 Task: Create a section Capacity Optimization Sprint and in the section, add a milestone Enterprise Resource Planning (ERP) Implementation in the project AgileFrame
Action: Mouse moved to (431, 319)
Screenshot: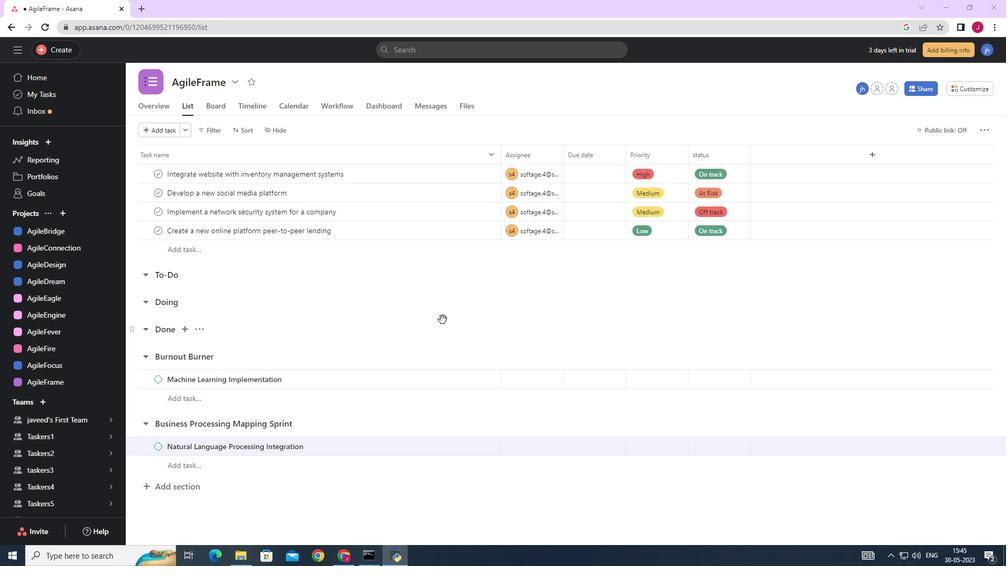 
Action: Mouse scrolled (431, 318) with delta (0, 0)
Screenshot: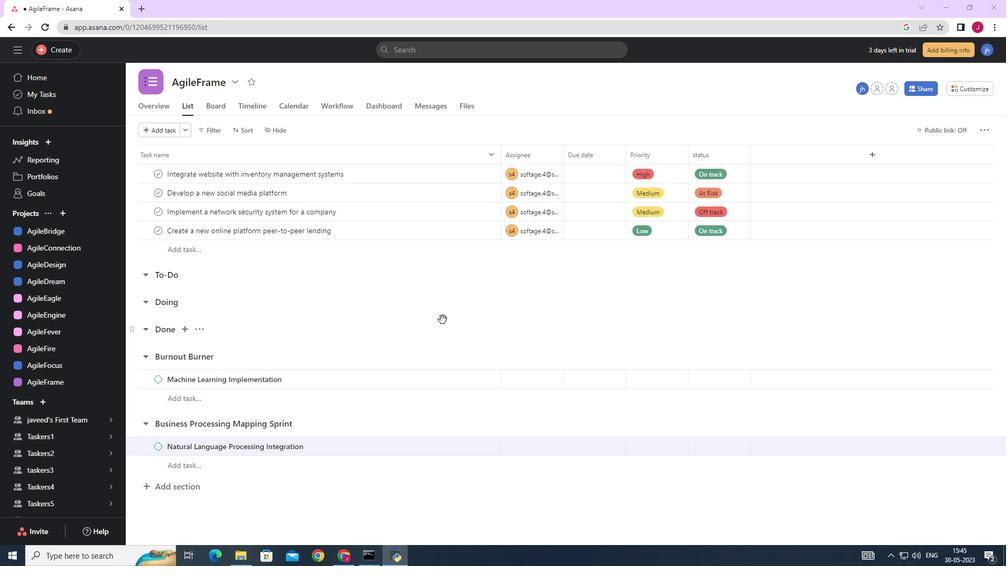 
Action: Mouse moved to (420, 322)
Screenshot: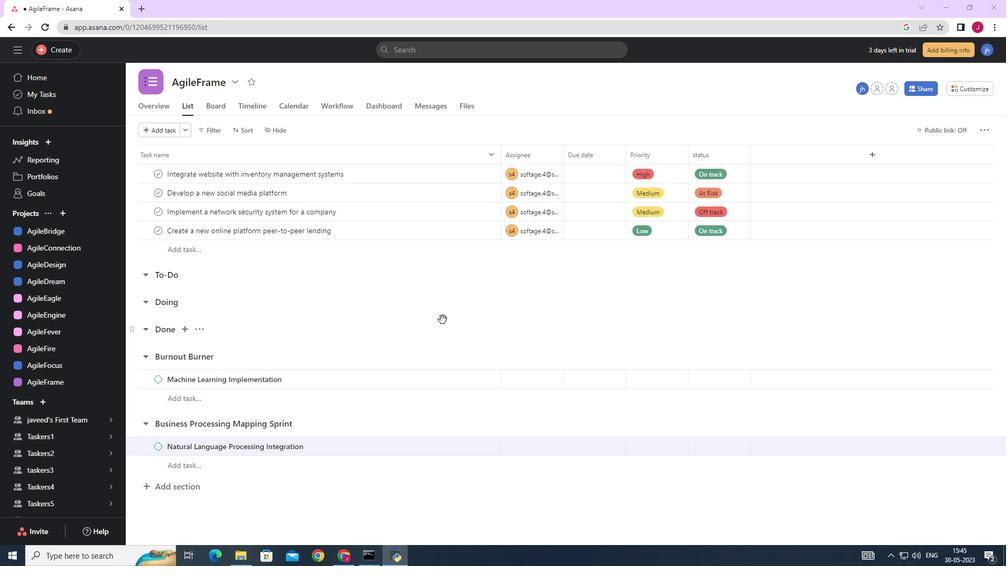 
Action: Mouse scrolled (420, 321) with delta (0, 0)
Screenshot: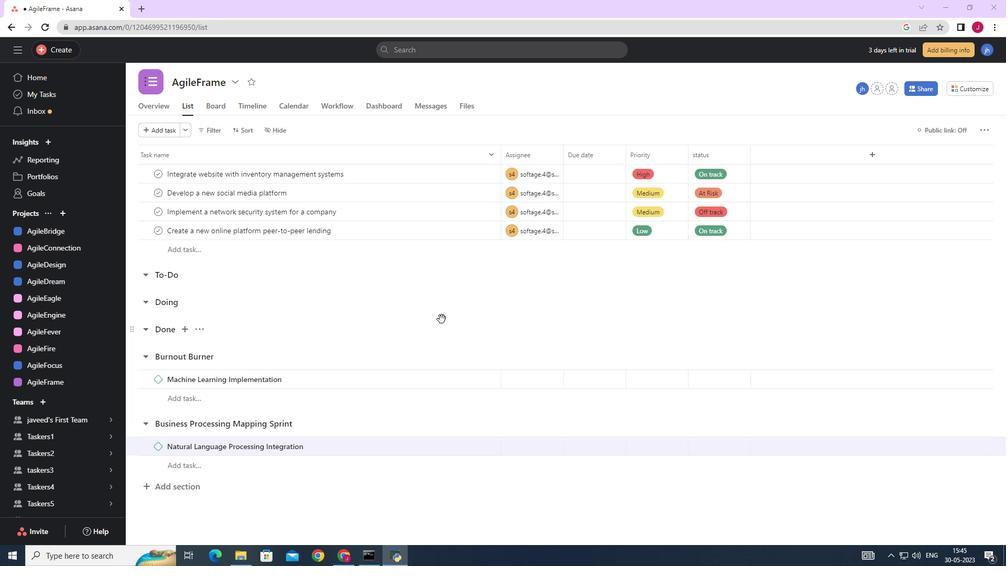 
Action: Mouse moved to (411, 324)
Screenshot: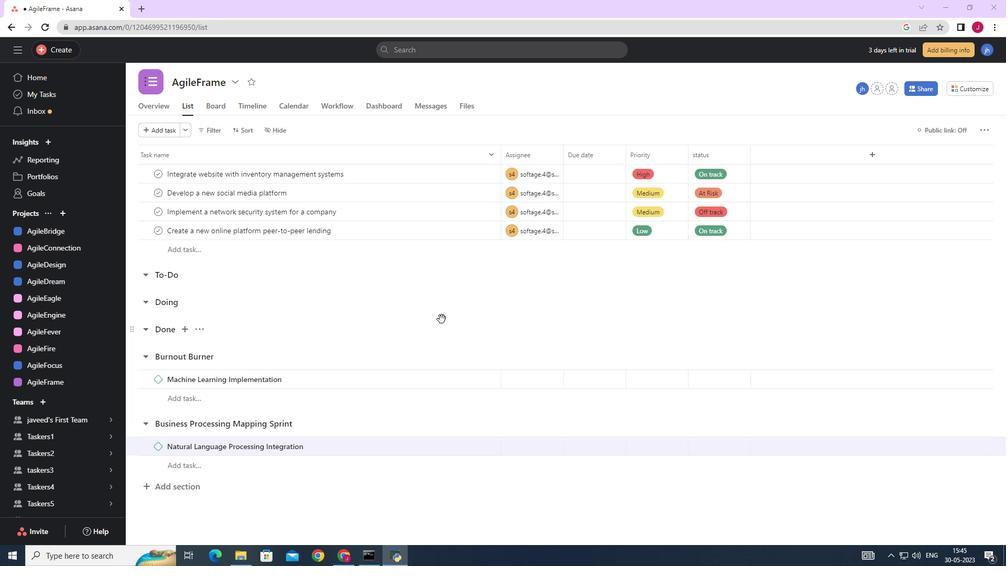 
Action: Mouse scrolled (417, 322) with delta (0, 0)
Screenshot: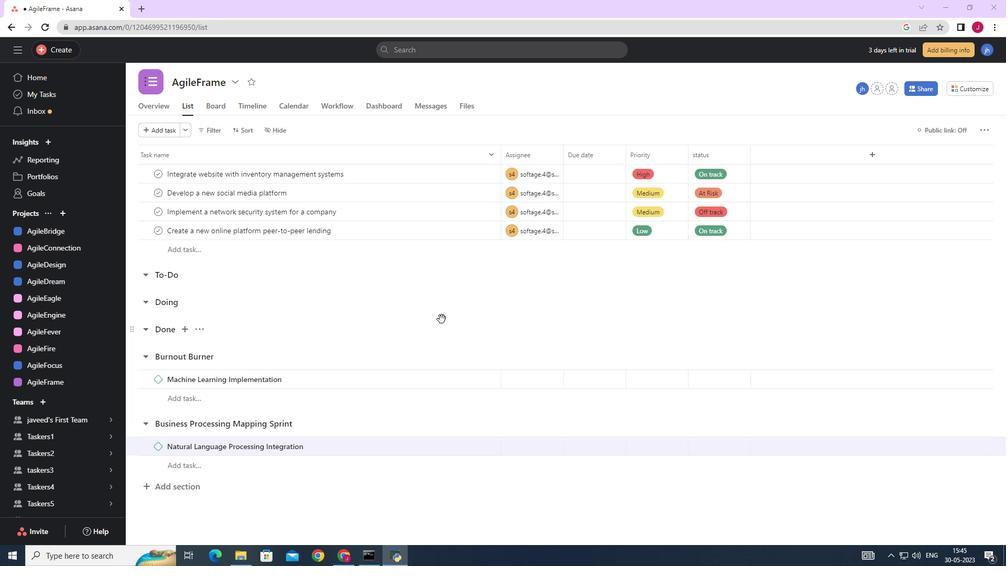 
Action: Mouse moved to (395, 329)
Screenshot: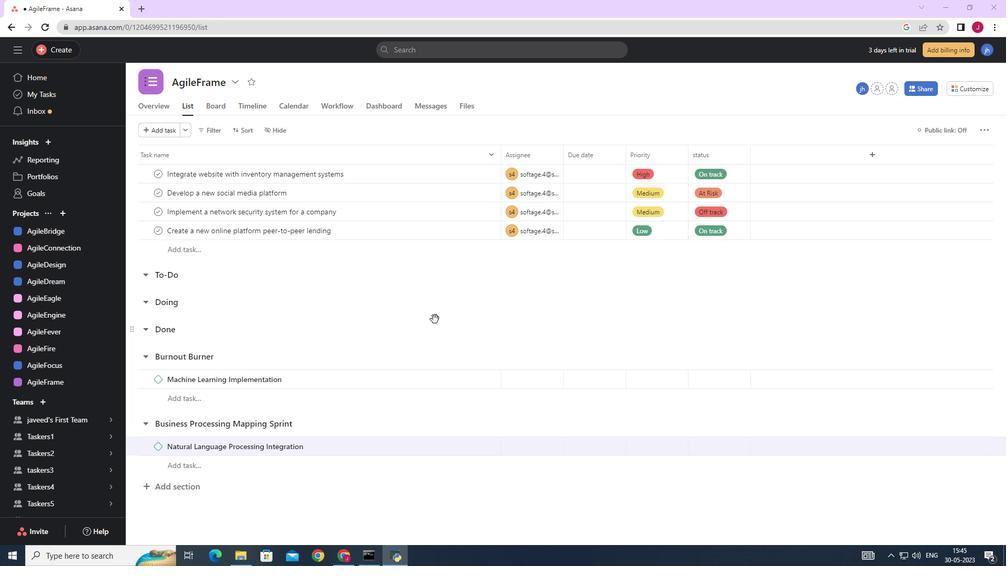 
Action: Mouse scrolled (404, 326) with delta (0, 0)
Screenshot: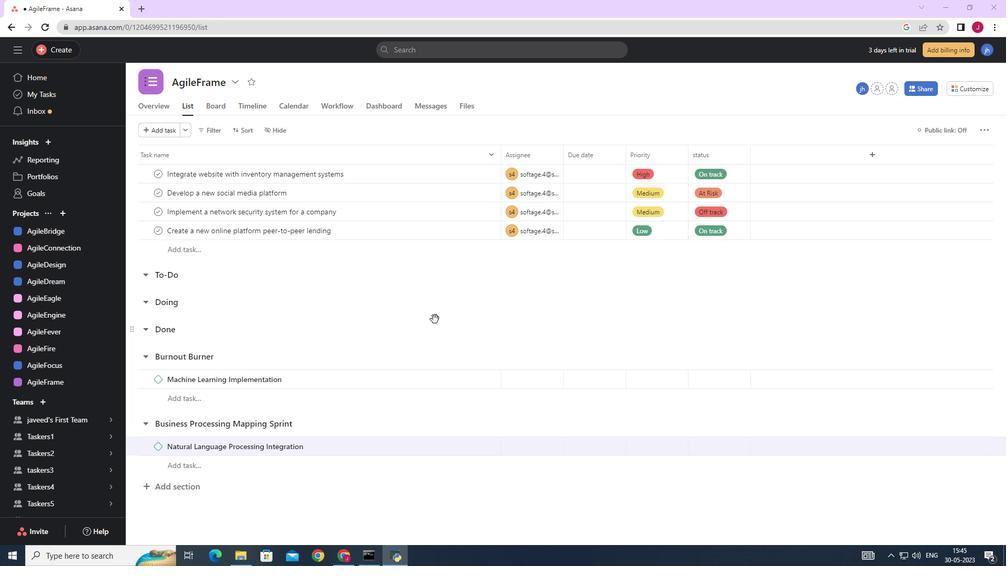 
Action: Mouse moved to (385, 332)
Screenshot: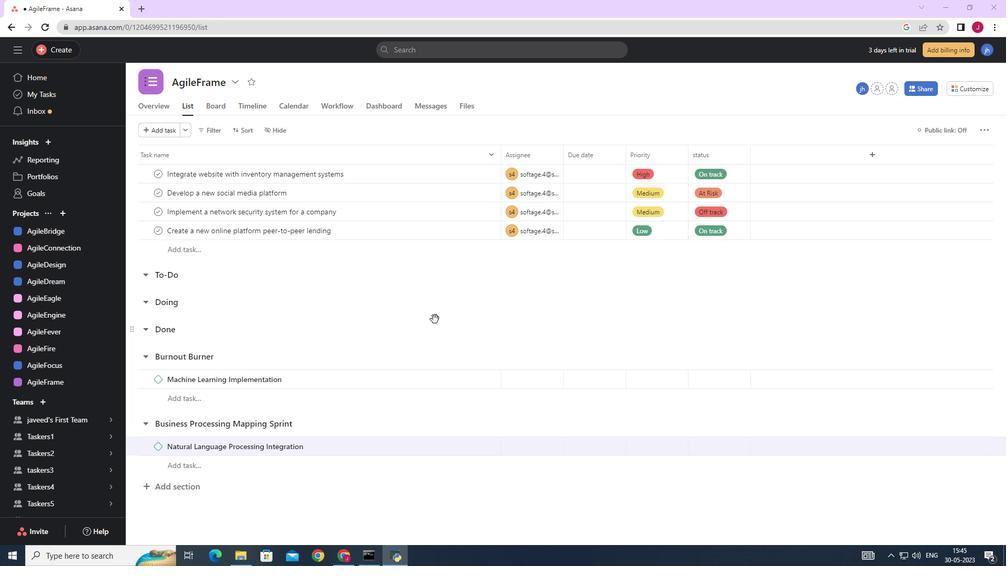 
Action: Mouse scrolled (395, 329) with delta (0, 0)
Screenshot: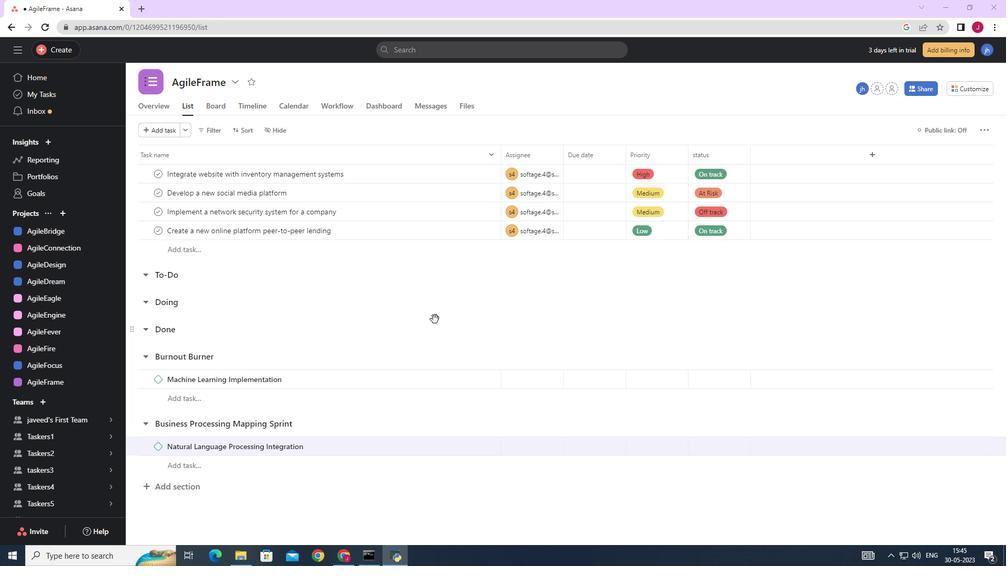 
Action: Mouse moved to (176, 490)
Screenshot: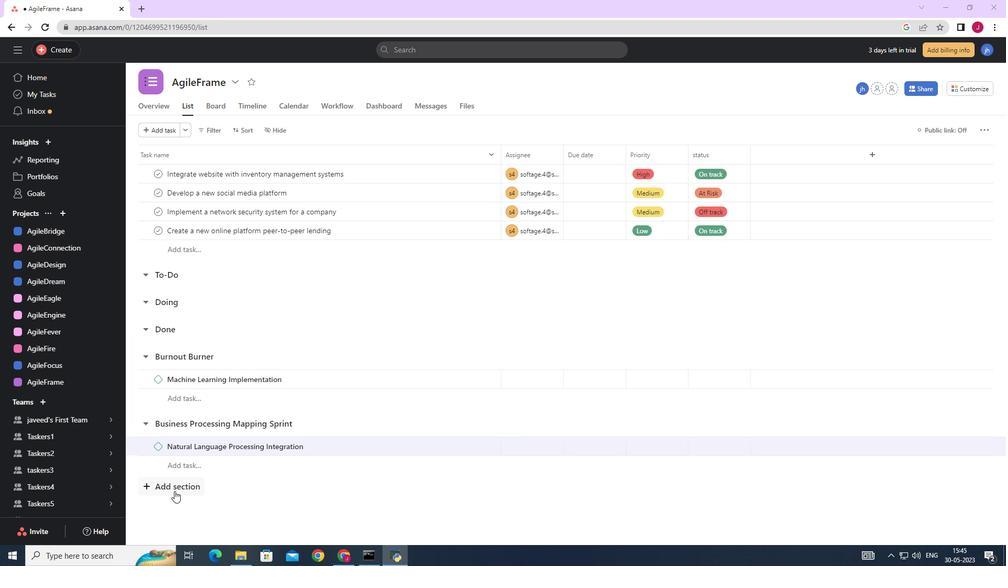 
Action: Mouse pressed left at (175, 490)
Screenshot: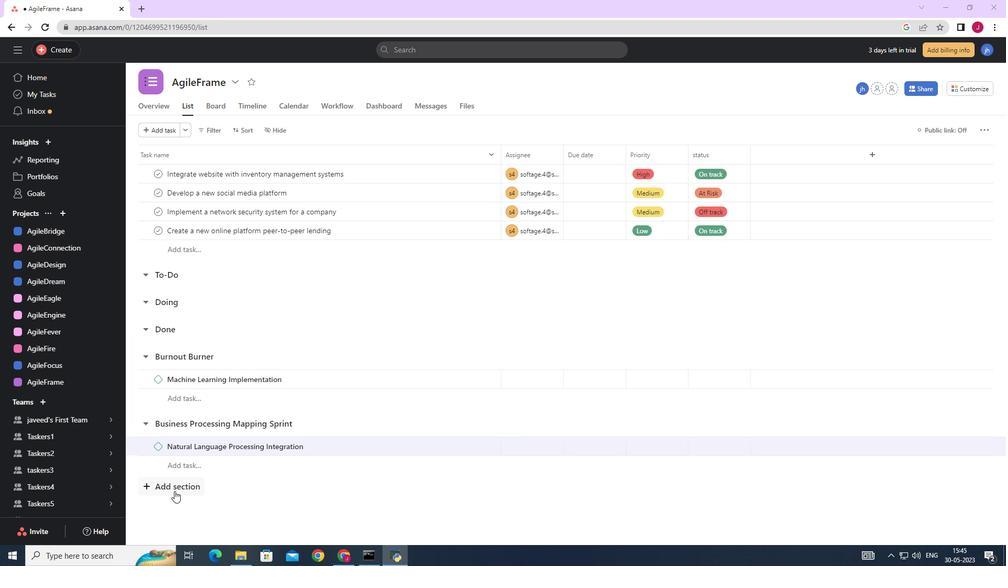 
Action: Mouse moved to (214, 490)
Screenshot: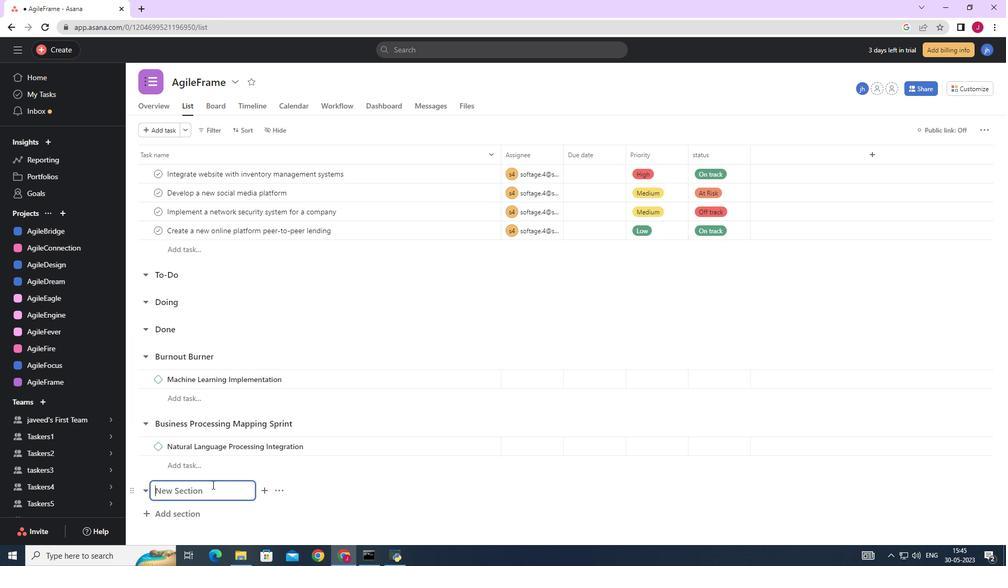 
Action: Mouse pressed left at (214, 490)
Screenshot: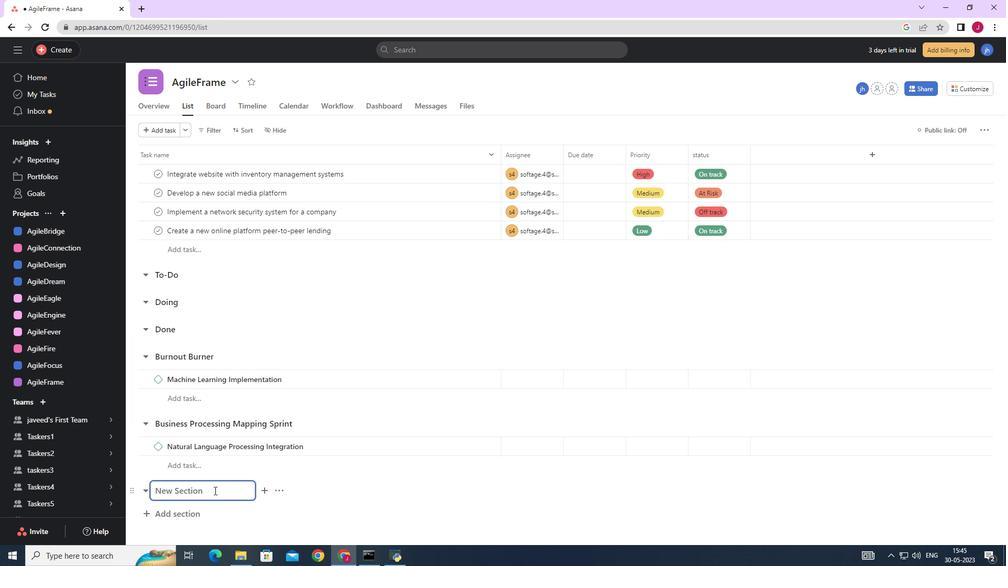 
Action: Key pressed <Key.caps_lock>C<Key.caps_lock>apacity<Key.space><Key.caps_lock>O<Key.caps_lock>ptimization<Key.space><Key.caps_lock>S<Key.caps_lock>print<Key.space><Key.enter><Key.caps_lock>E<Key.caps_lock>nterprise<Key.space><Key.caps_lock>R<Key.caps_lock>esorce<Key.space><Key.backspace><Key.backspace><Key.backspace><Key.backspace>urce<Key.space><Key.caps_lock>P<Key.caps_lock>lanning<Key.space><Key.shift_r><Key.shift_r>(<Key.space><Key.caps_lock>ERP<Key.shift_r><Key.shift_r><Key.shift_r><Key.shift_r><Key.shift_r><Key.shift_r><Key.shift_r><Key.shift_r><Key.shift_r>)<Key.space>I<Key.caps_lock>mplementation
Screenshot: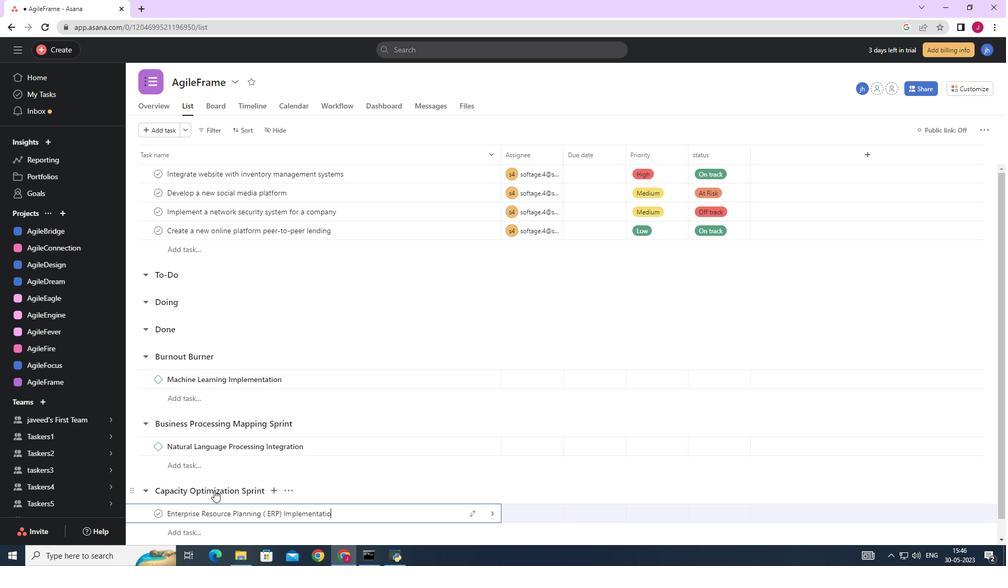 
Action: Mouse moved to (493, 514)
Screenshot: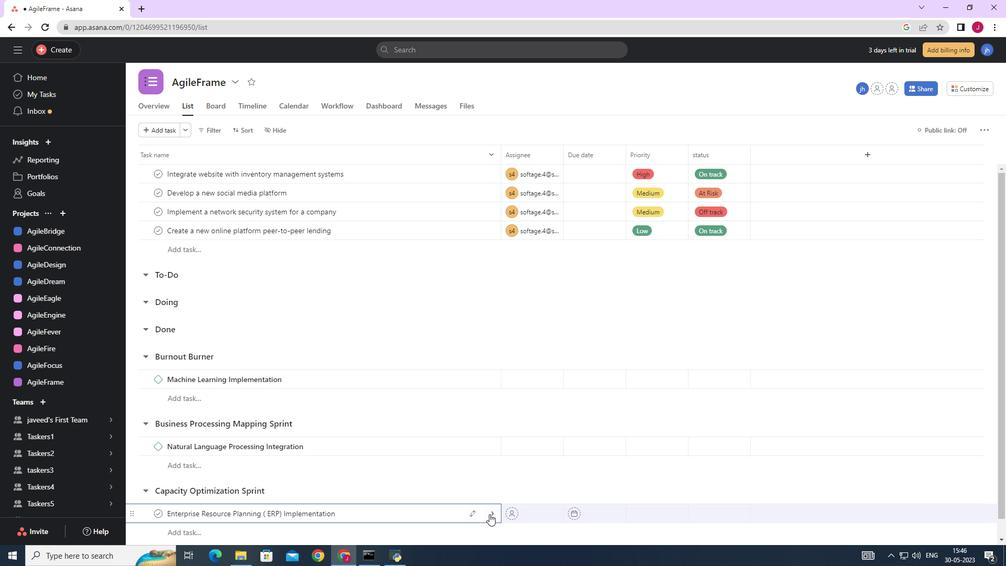 
Action: Mouse pressed left at (493, 514)
Screenshot: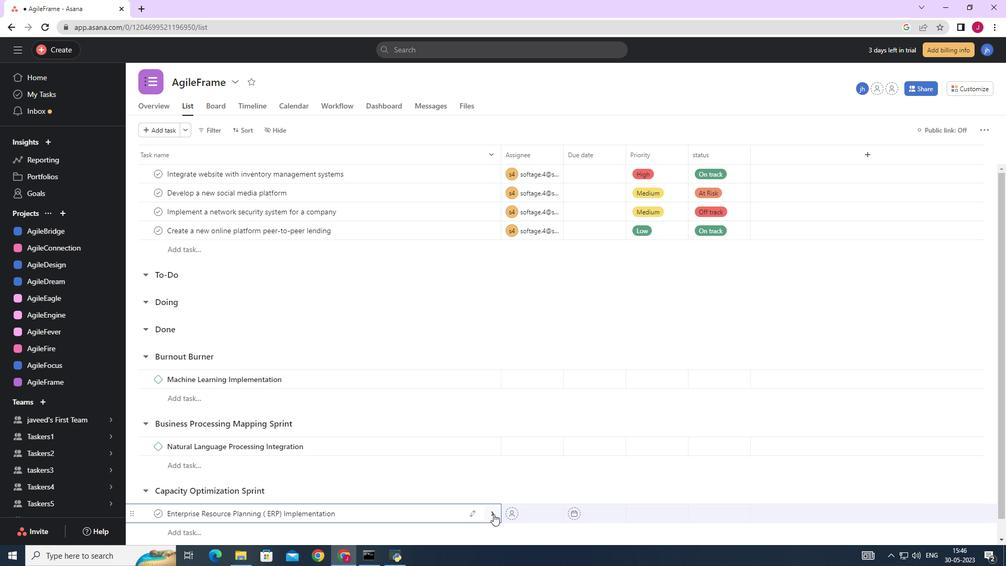 
Action: Mouse moved to (970, 130)
Screenshot: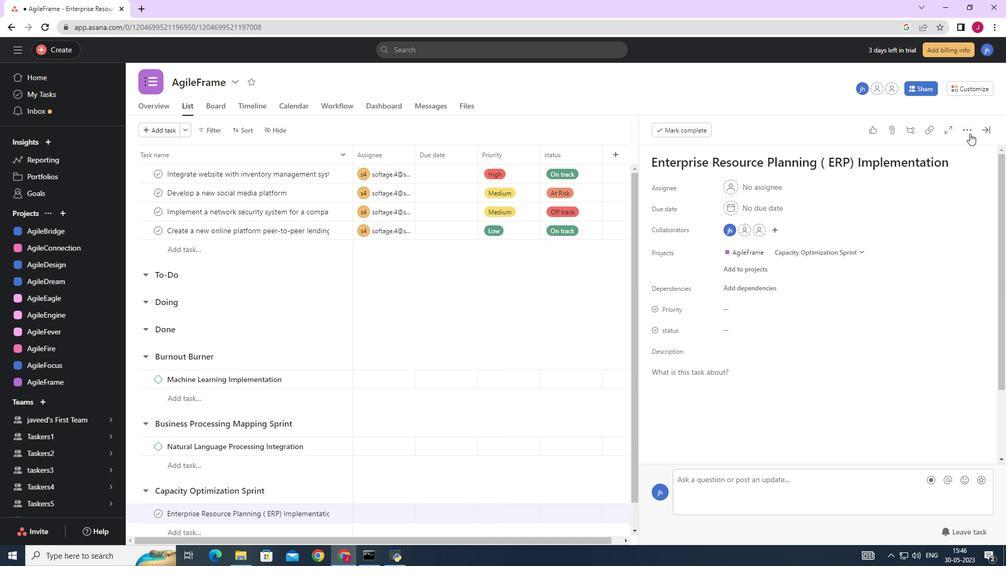 
Action: Mouse pressed left at (970, 130)
Screenshot: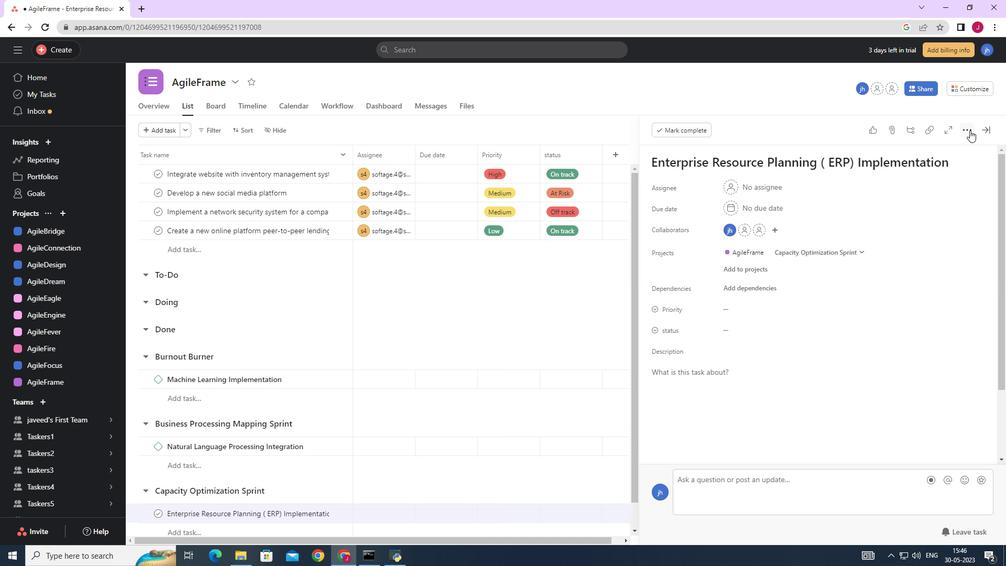 
Action: Mouse moved to (895, 168)
Screenshot: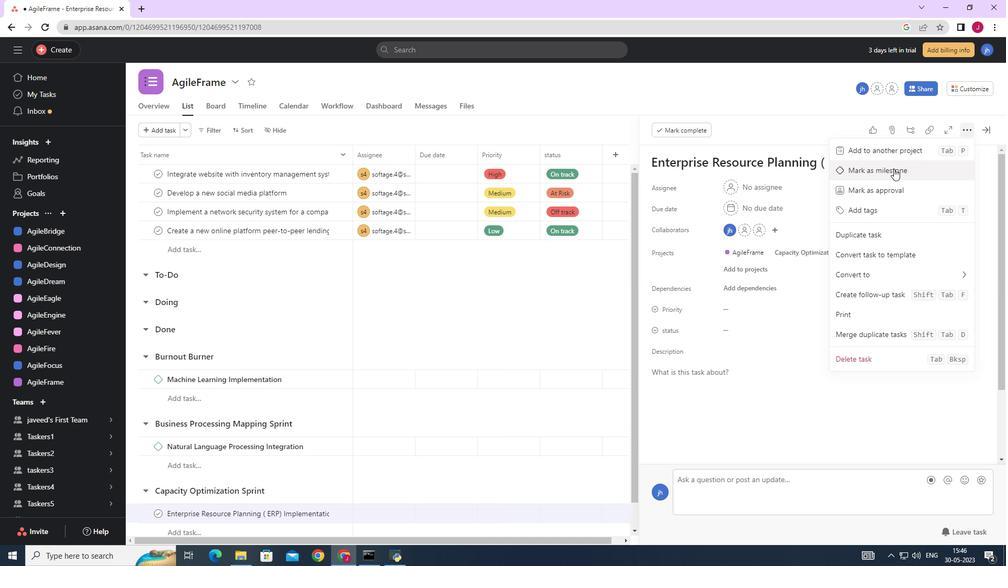 
Action: Mouse pressed left at (895, 168)
Screenshot: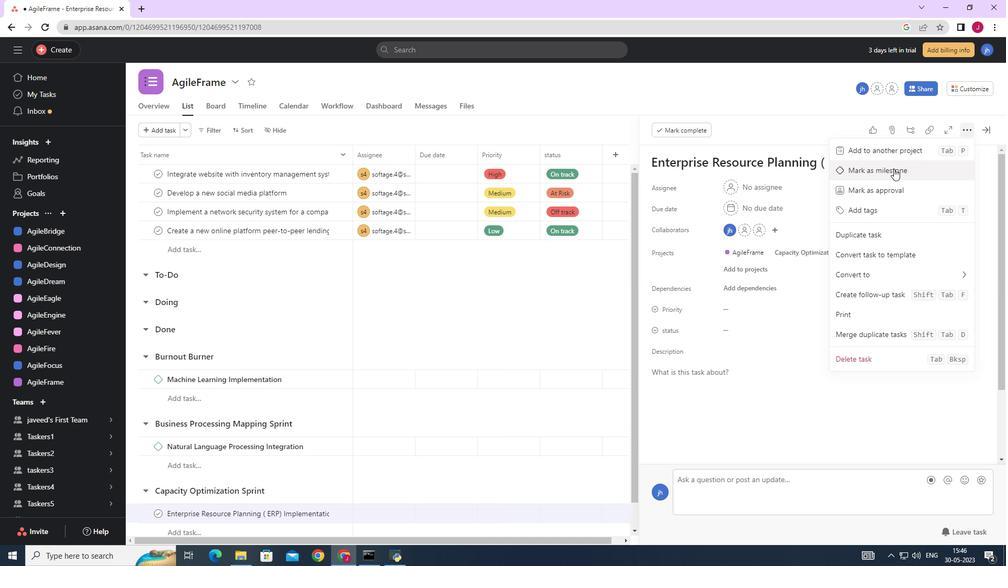 
Action: Mouse moved to (543, 307)
Screenshot: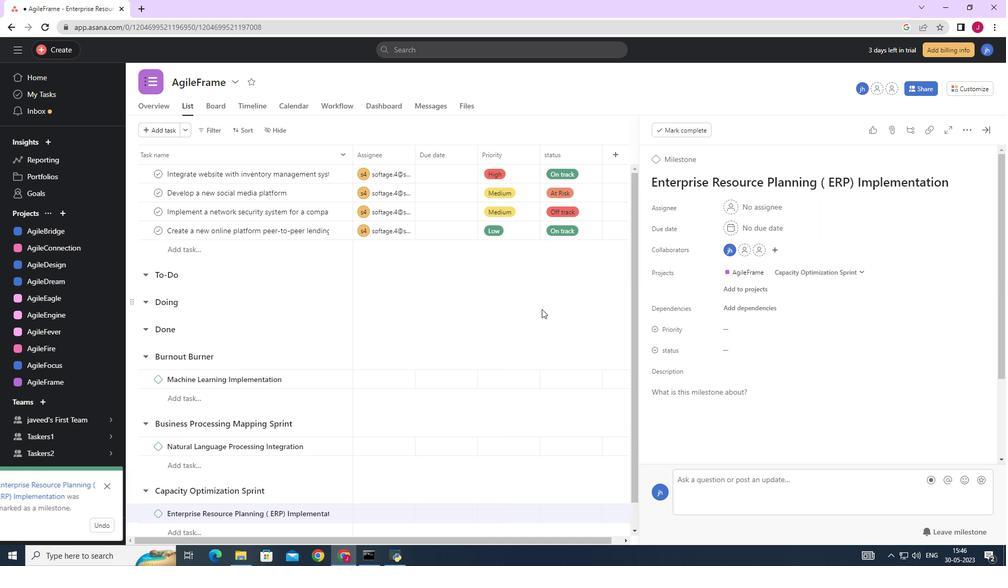 
Action: Mouse pressed left at (543, 307)
Screenshot: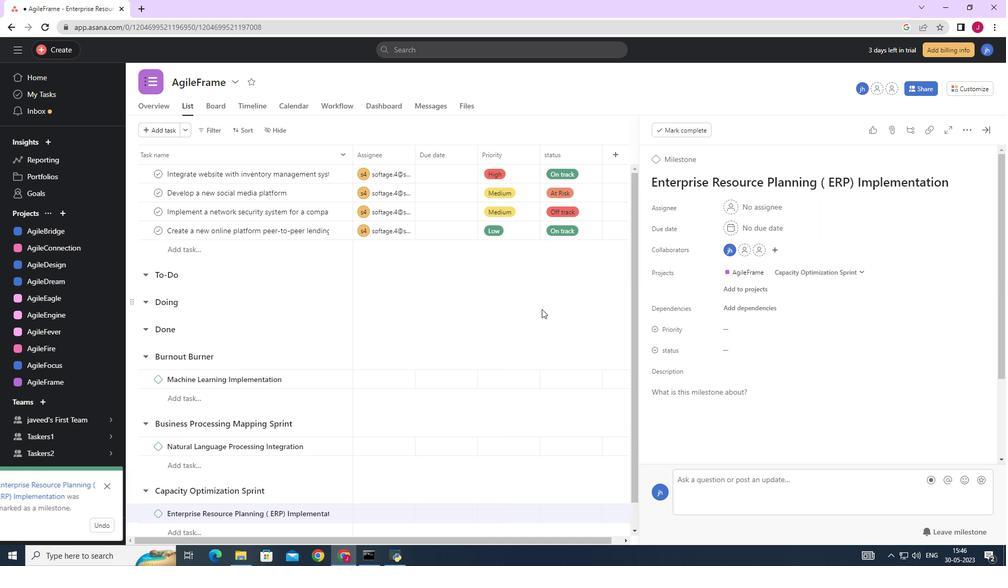 
Action: Mouse moved to (991, 130)
Screenshot: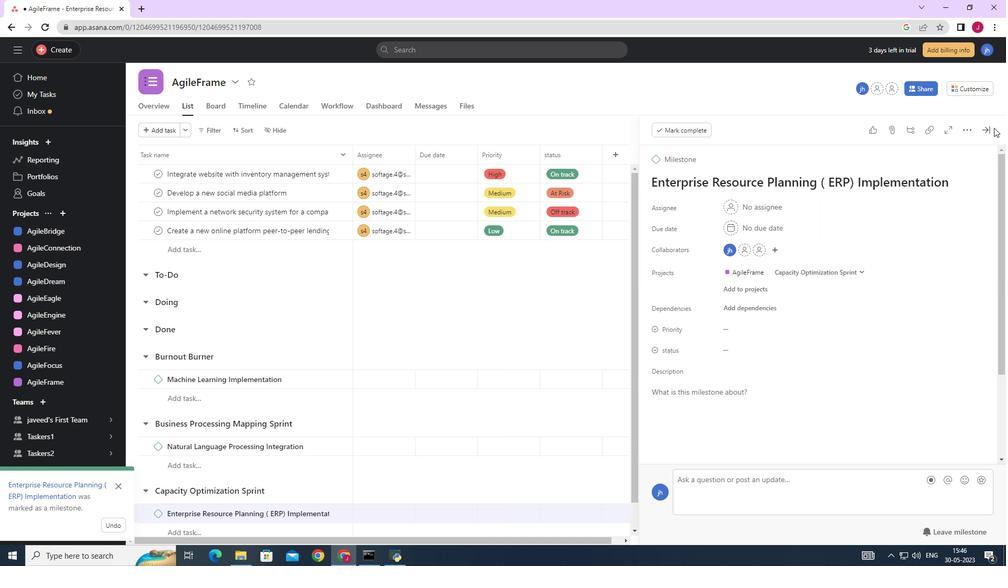 
Action: Mouse pressed left at (991, 130)
Screenshot: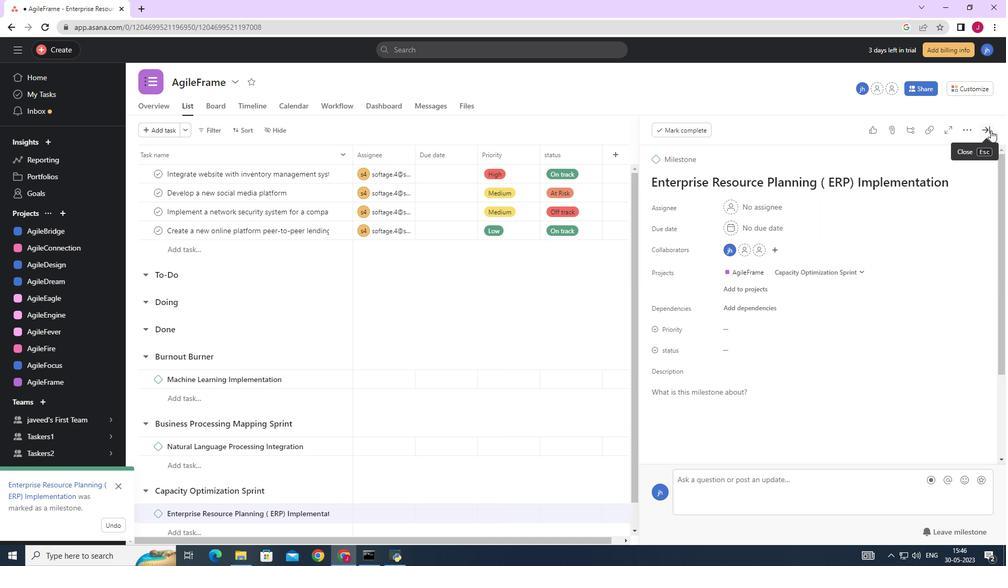 
Action: Mouse moved to (681, 317)
Screenshot: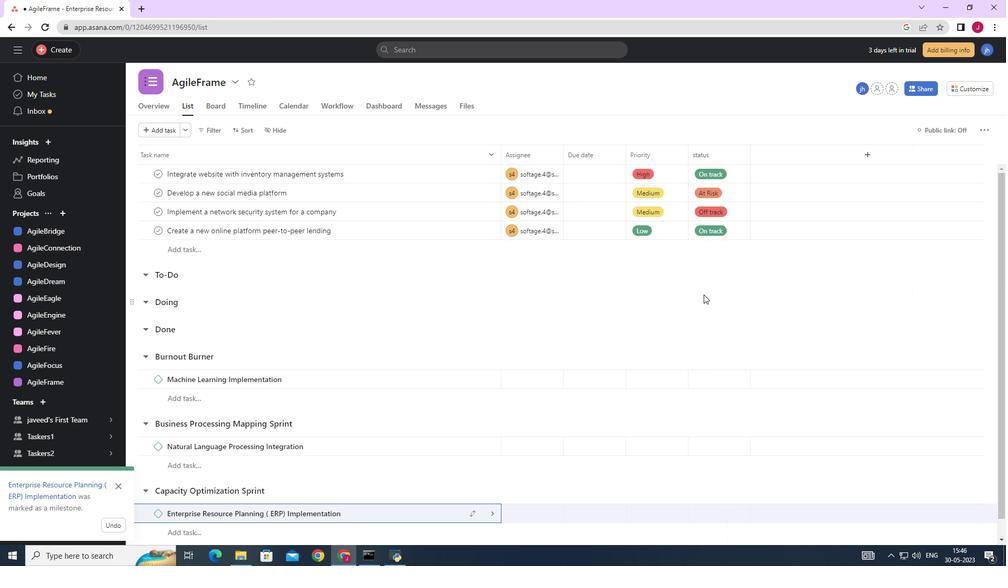 
